 Task: Find flights for 3 adults and 1 infant on lap from Miami to Havana on August 22, 2023.
Action: Mouse moved to (347, 368)
Screenshot: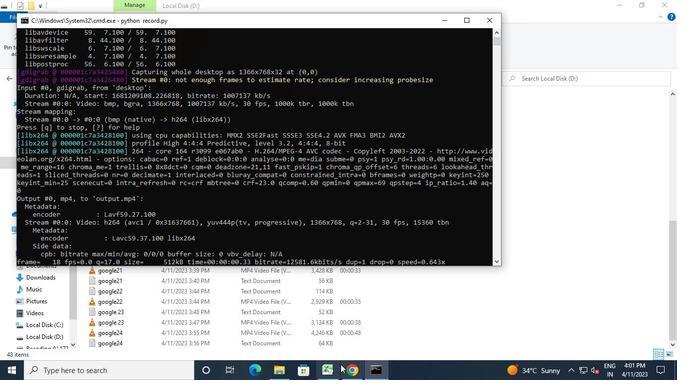 
Action: Mouse pressed left at (347, 368)
Screenshot: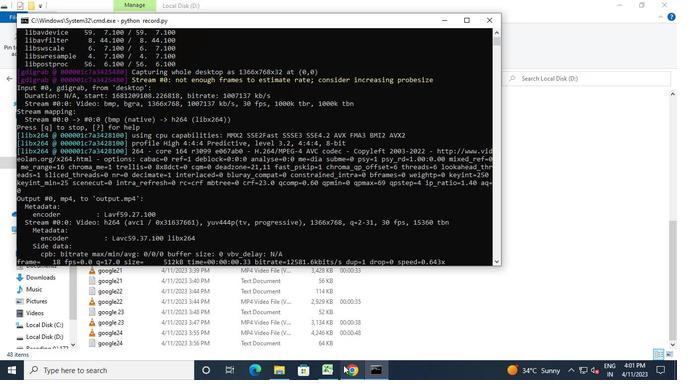 
Action: Mouse moved to (27, 136)
Screenshot: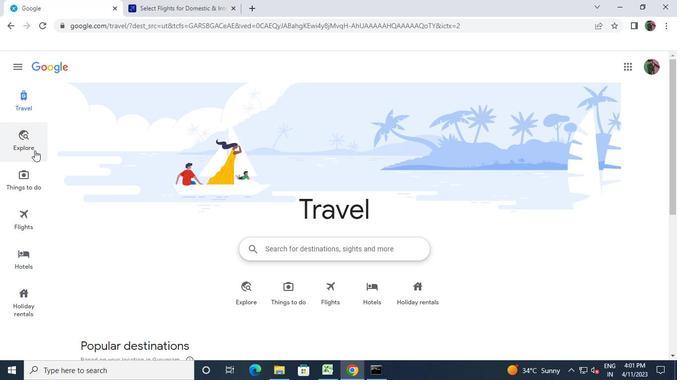 
Action: Mouse pressed left at (27, 136)
Screenshot: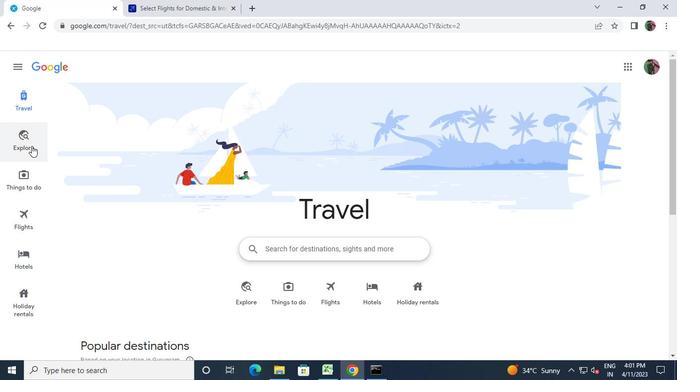 
Action: Mouse moved to (148, 98)
Screenshot: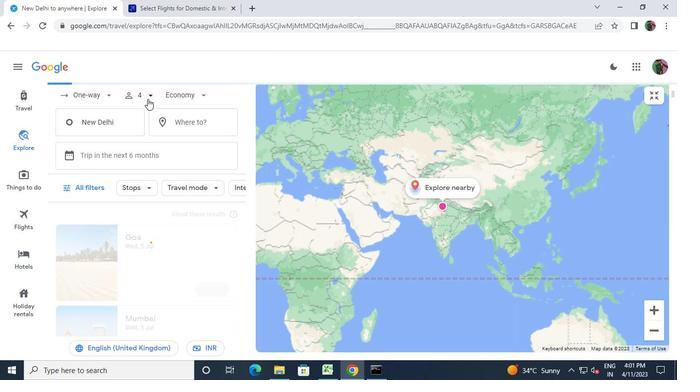 
Action: Mouse pressed left at (148, 98)
Screenshot: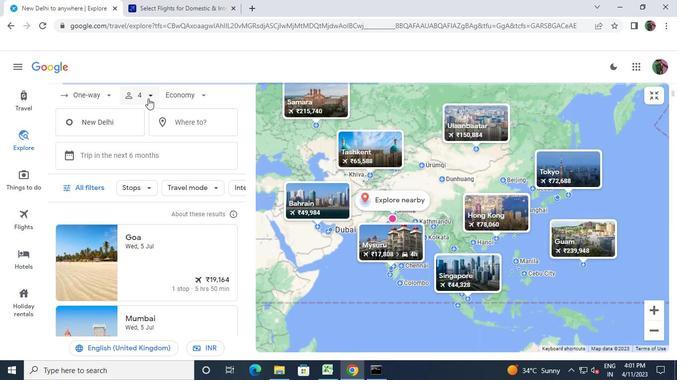 
Action: Mouse moved to (186, 120)
Screenshot: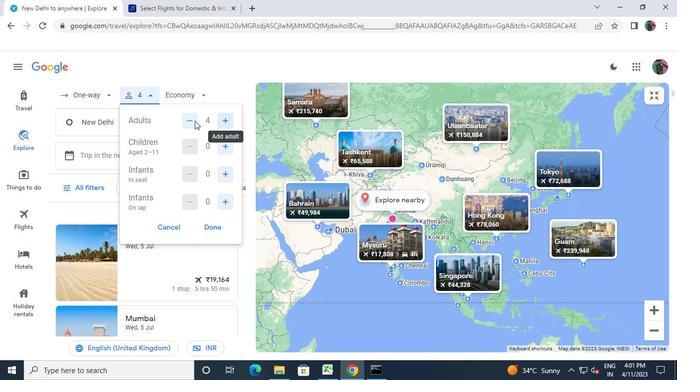 
Action: Mouse pressed left at (186, 120)
Screenshot: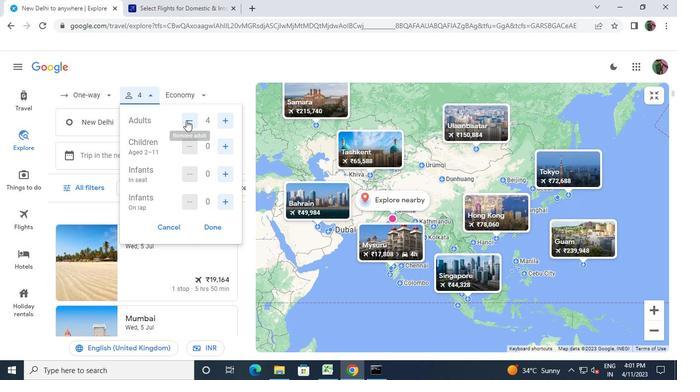 
Action: Mouse moved to (226, 174)
Screenshot: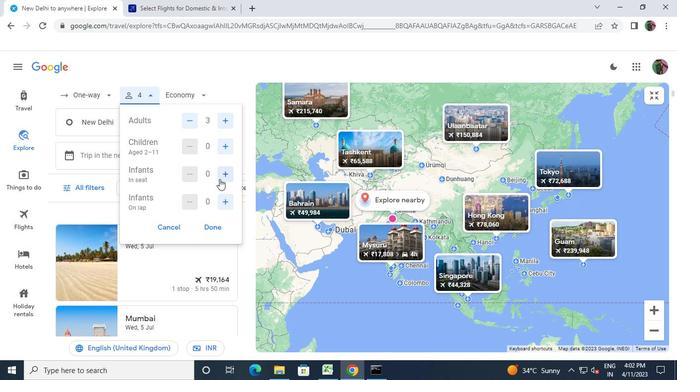 
Action: Mouse pressed left at (226, 174)
Screenshot: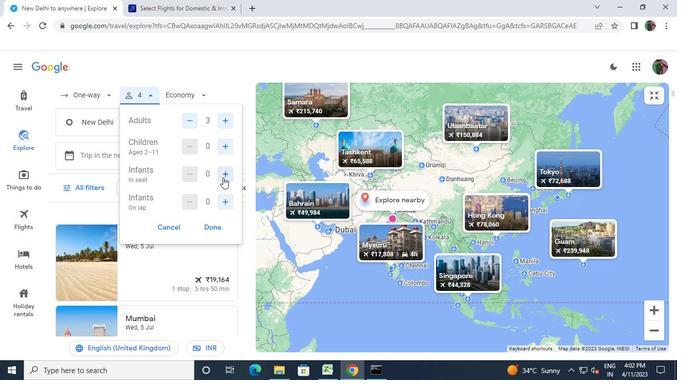 
Action: Mouse moved to (213, 228)
Screenshot: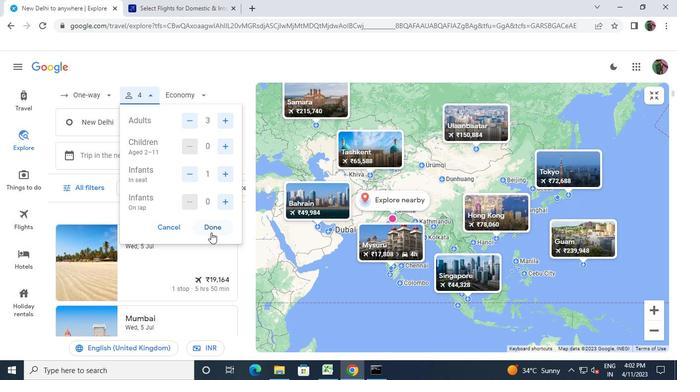 
Action: Mouse pressed left at (213, 228)
Screenshot: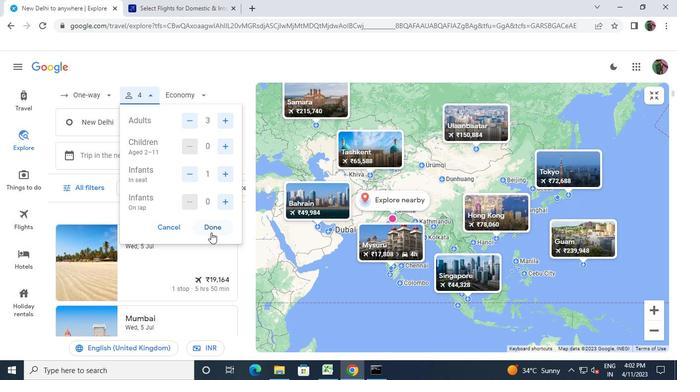 
Action: Mouse moved to (126, 150)
Screenshot: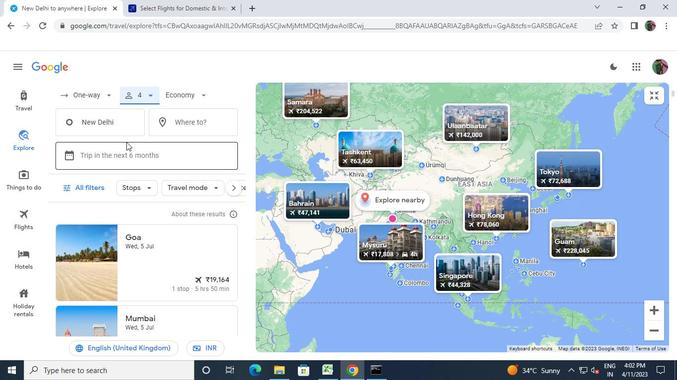 
Action: Mouse pressed left at (126, 150)
Screenshot: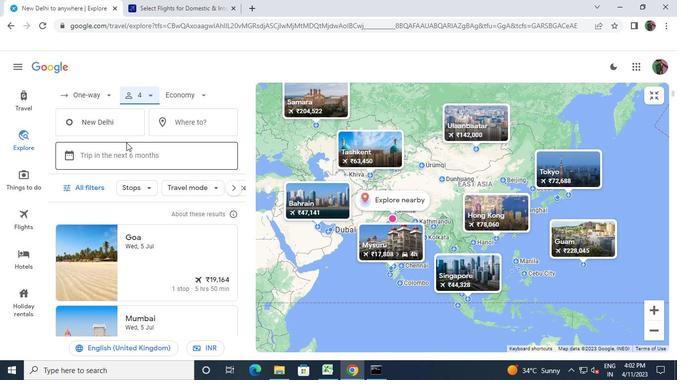
Action: Mouse moved to (297, 207)
Screenshot: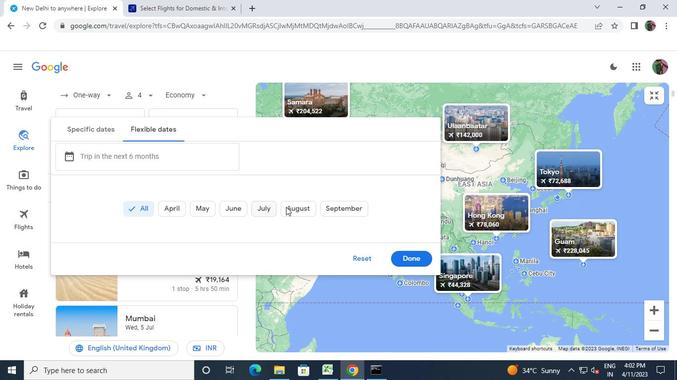 
Action: Mouse pressed left at (297, 207)
Screenshot: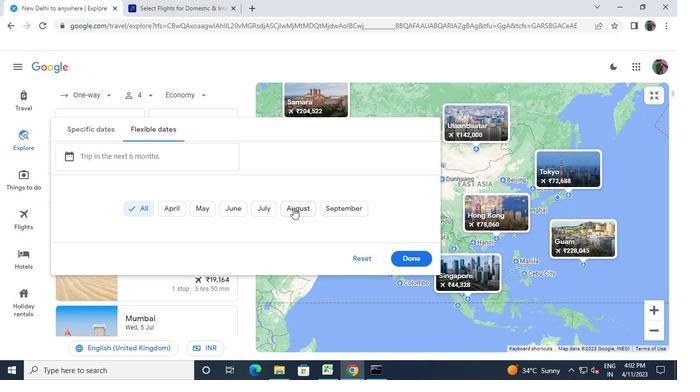 
Action: Mouse moved to (354, 254)
Screenshot: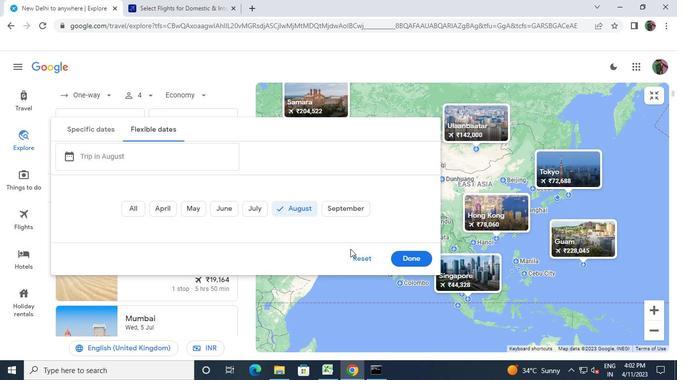 
Action: Mouse pressed left at (354, 254)
Screenshot: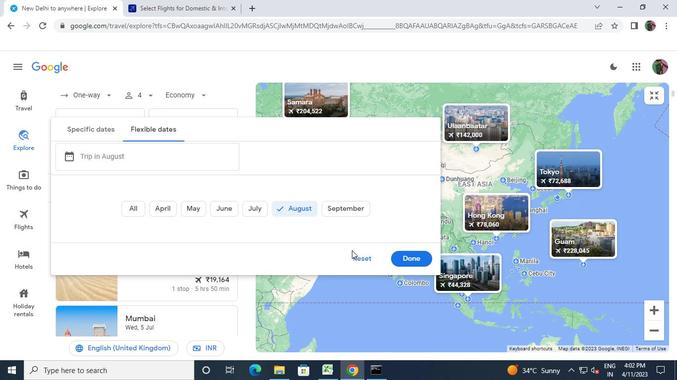 
Action: Mouse moved to (299, 275)
Screenshot: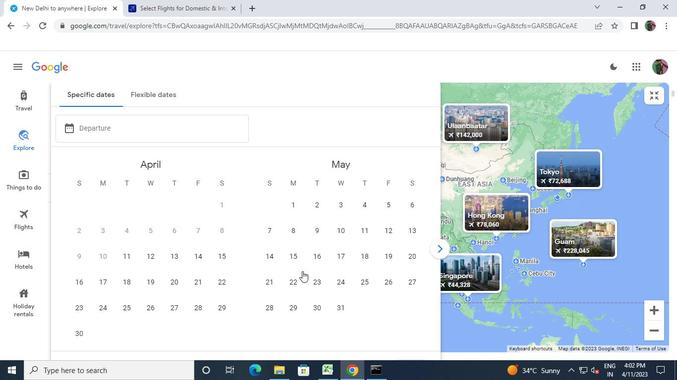 
Action: Mouse pressed left at (299, 275)
Screenshot: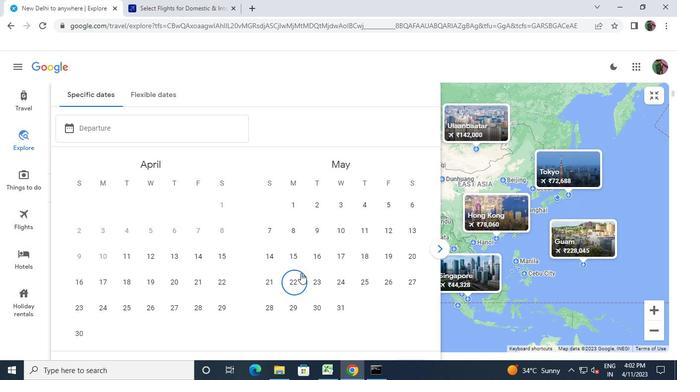 
Action: Mouse moved to (403, 269)
Screenshot: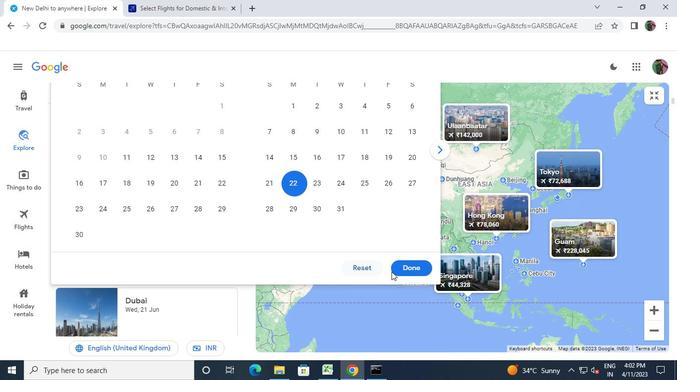 
Action: Mouse pressed left at (403, 269)
Screenshot: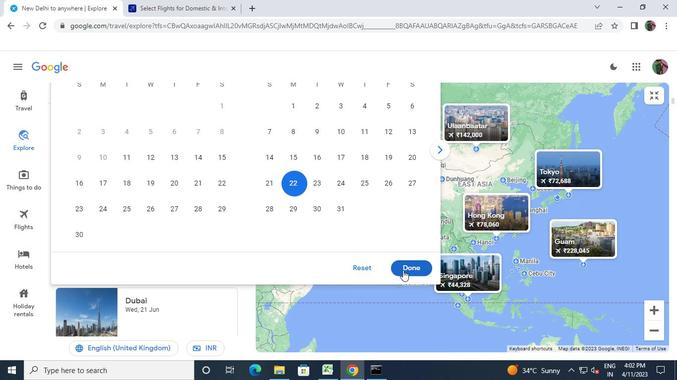 
Action: Mouse moved to (115, 129)
Screenshot: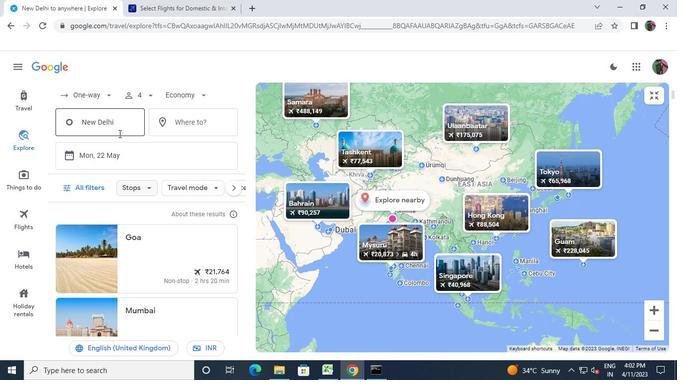 
Action: Mouse pressed left at (115, 129)
Screenshot: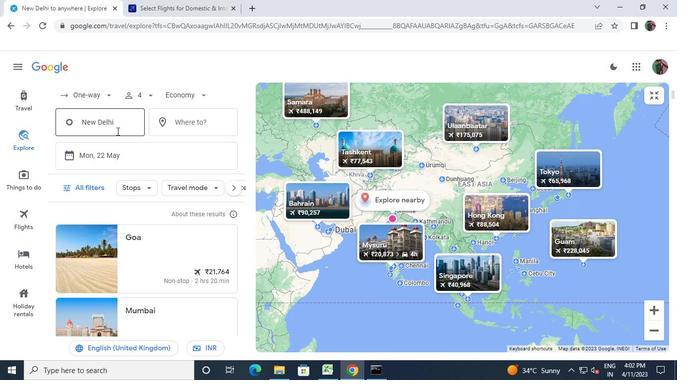 
Action: Keyboard m
Screenshot: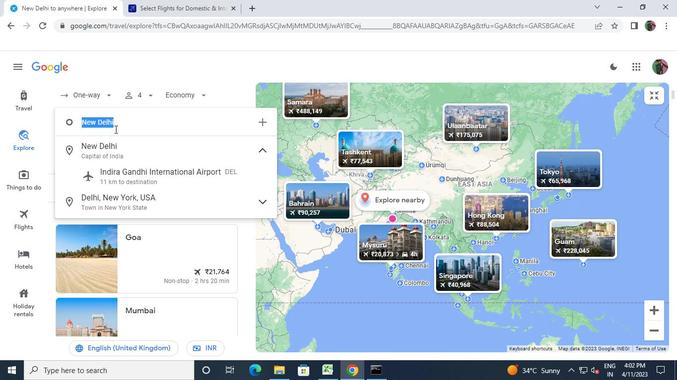 
Action: Keyboard a
Screenshot: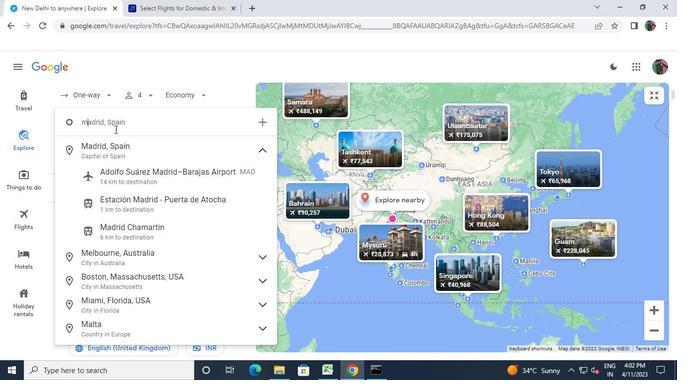 
Action: Keyboard i
Screenshot: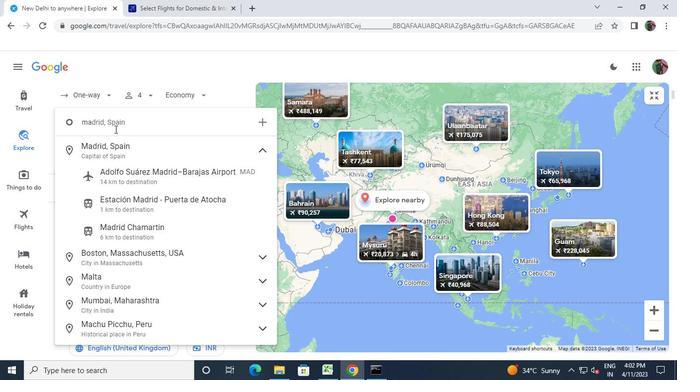 
Action: Keyboard m
Screenshot: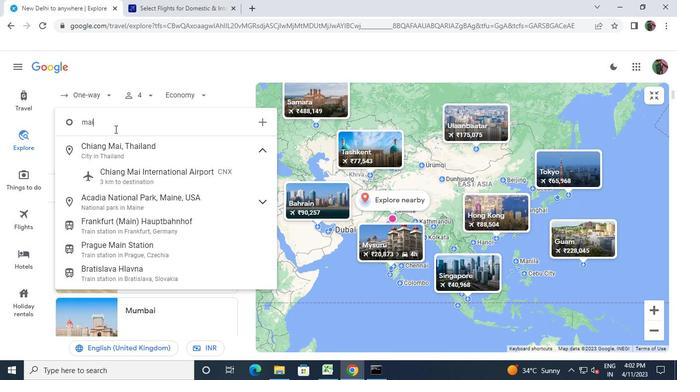 
Action: Keyboard i
Screenshot: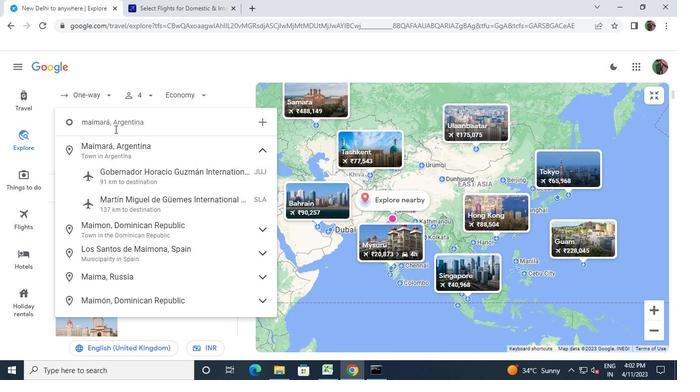 
Action: Mouse moved to (110, 151)
Screenshot: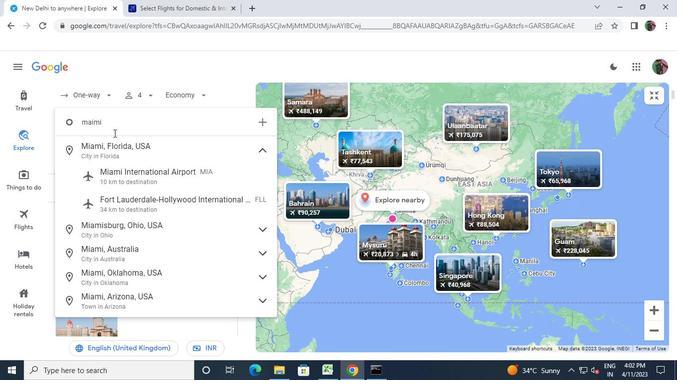 
Action: Mouse pressed left at (110, 151)
Screenshot: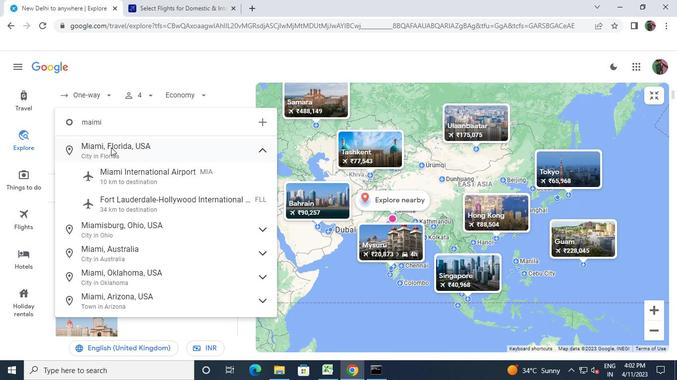 
Action: Mouse moved to (183, 120)
Screenshot: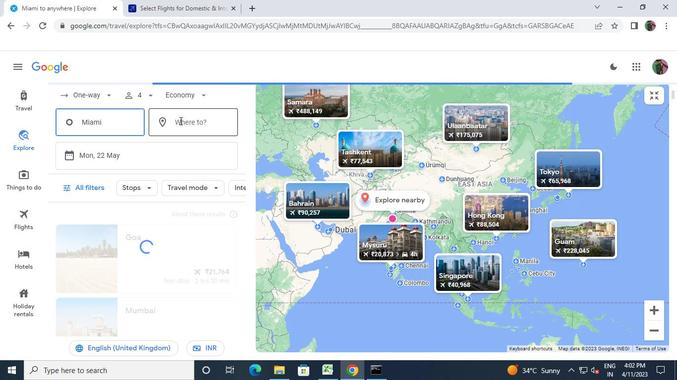 
Action: Mouse pressed left at (183, 120)
Screenshot: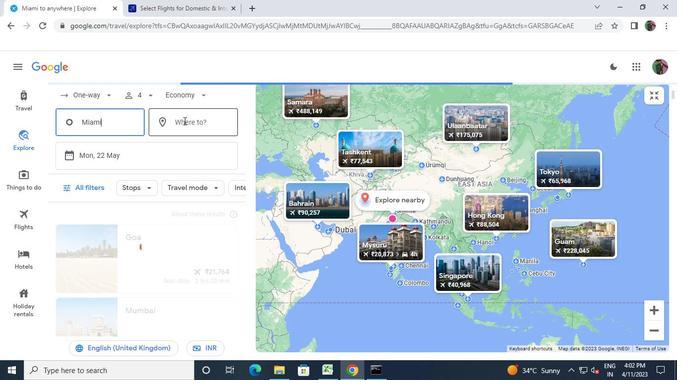 
Action: Mouse moved to (184, 120)
Screenshot: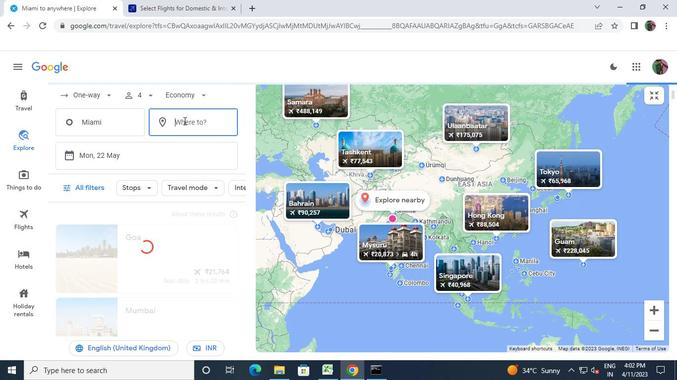 
Action: Keyboard h
Screenshot: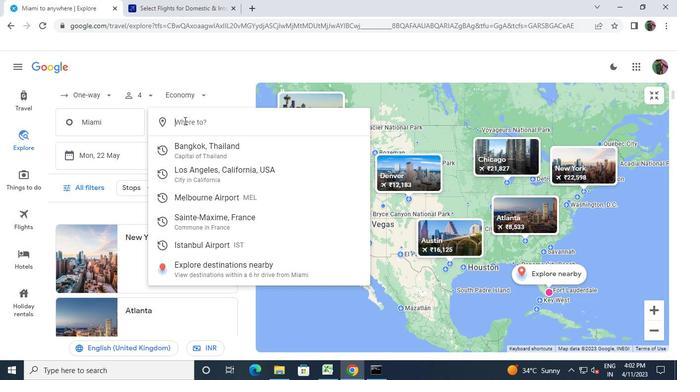 
Action: Keyboard a
Screenshot: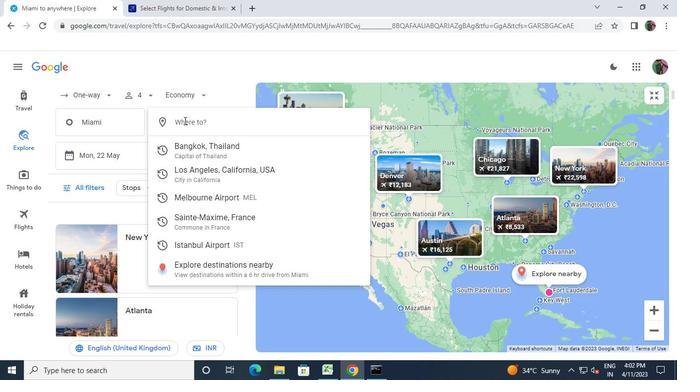 
Action: Keyboard v
Screenshot: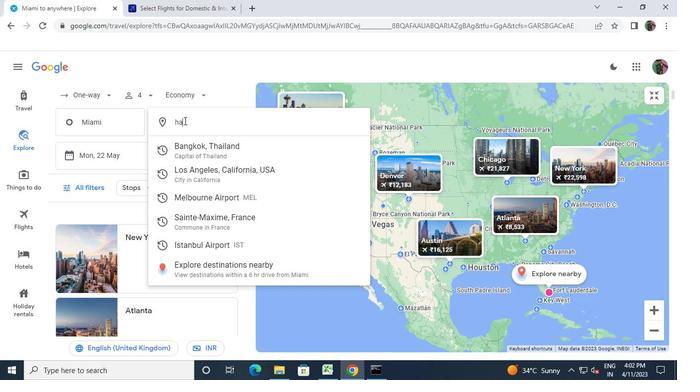 
Action: Keyboard a
Screenshot: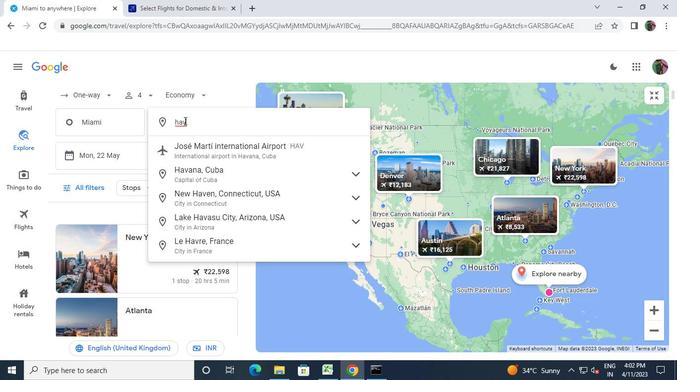 
Action: Mouse moved to (196, 146)
Screenshot: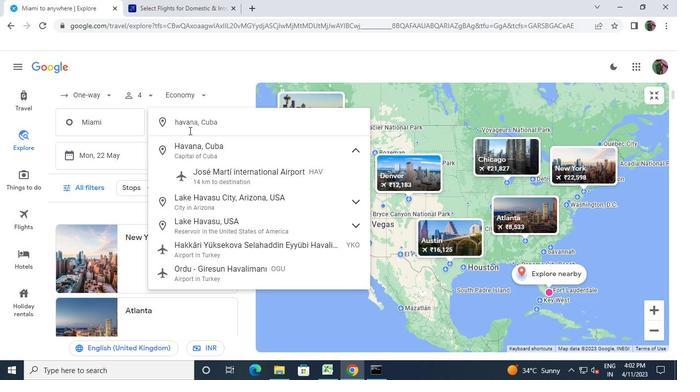 
Action: Mouse pressed left at (196, 146)
Screenshot: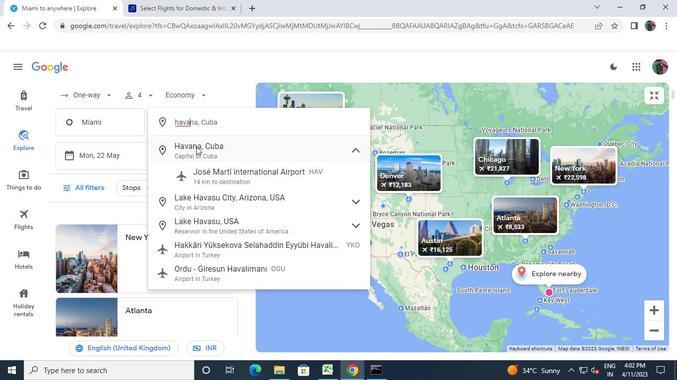 
Action: Mouse moved to (420, 295)
Screenshot: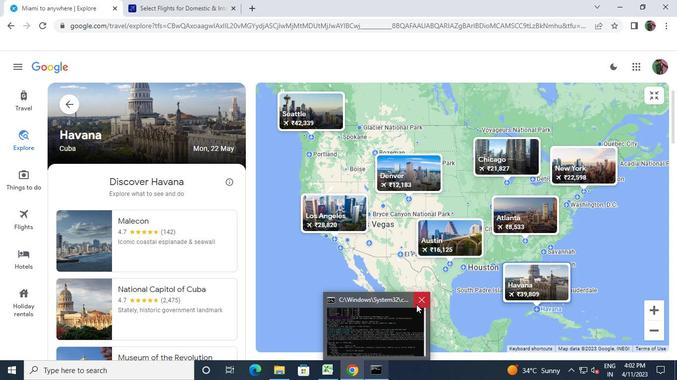
Action: Mouse pressed left at (420, 295)
Screenshot: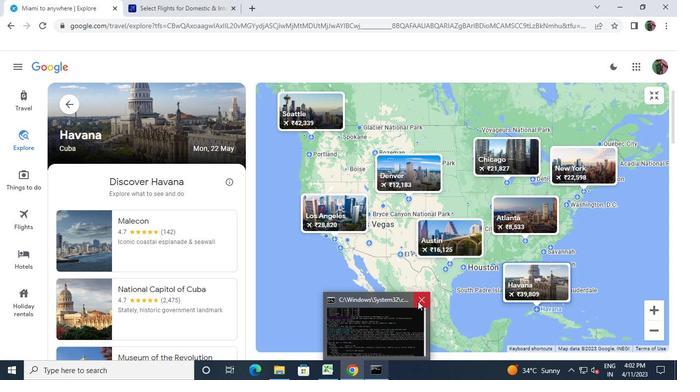 
